 Task: Seek help from help and training page
Action: Mouse moved to (168, 224)
Screenshot: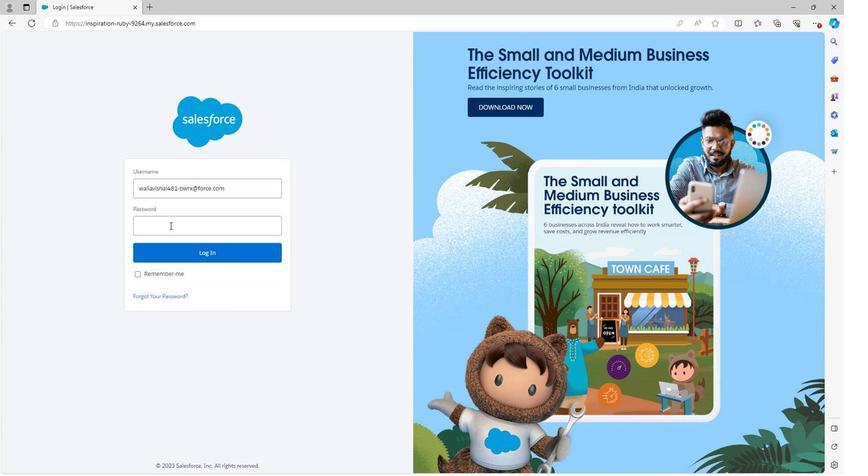 
Action: Mouse pressed left at (168, 224)
Screenshot: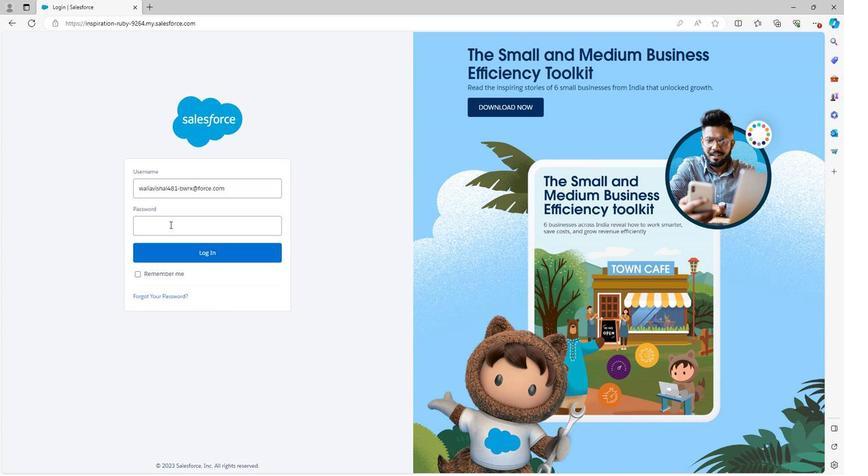 
Action: Key pressed <Key.shift><Key.shift><Key.shift><Key.shift>Vishalsingh<Key.shift>@123
Screenshot: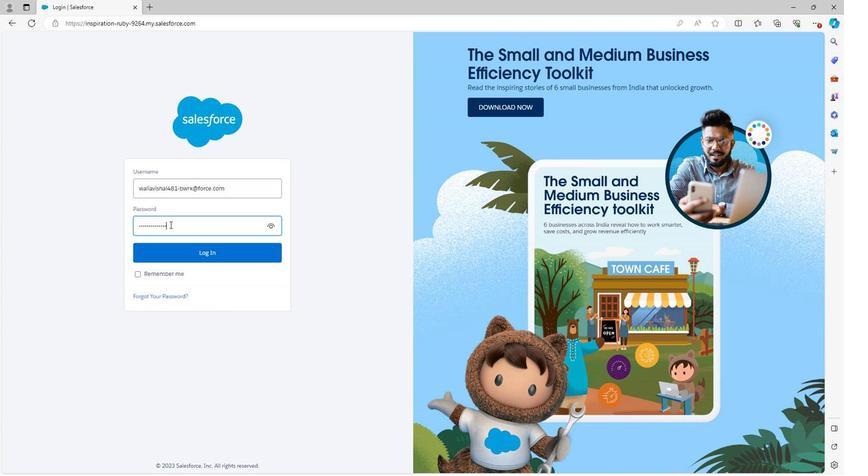 
Action: Mouse moved to (191, 253)
Screenshot: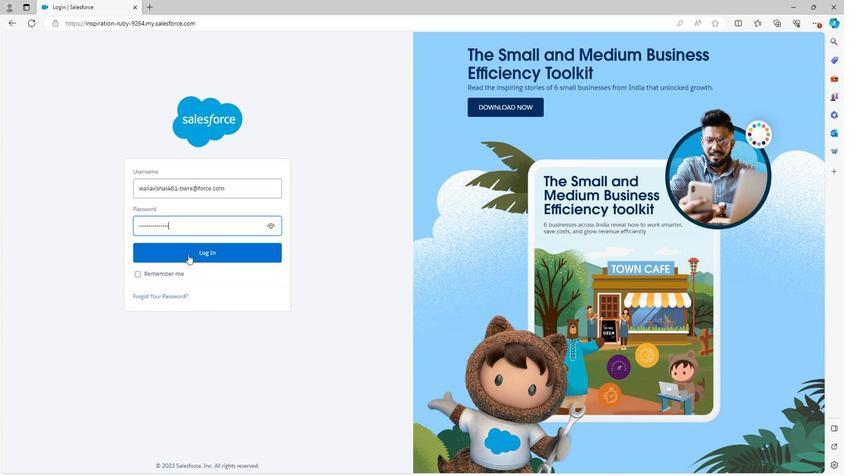 
Action: Mouse pressed left at (191, 253)
Screenshot: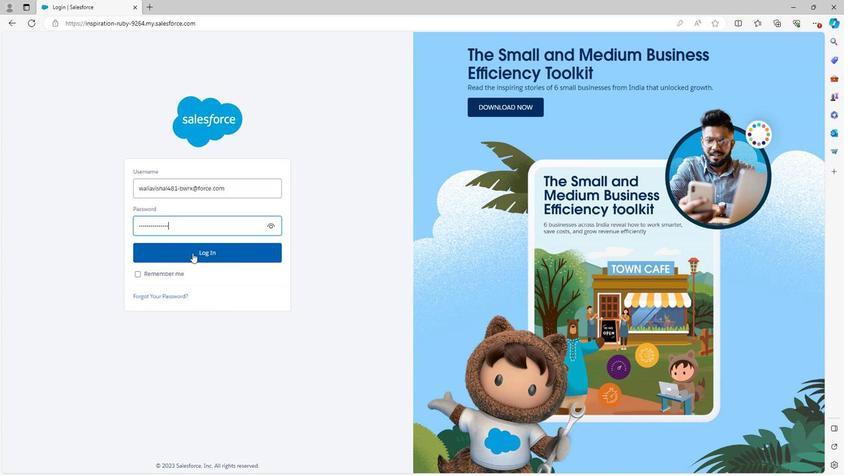 
Action: Mouse moved to (528, 234)
Screenshot: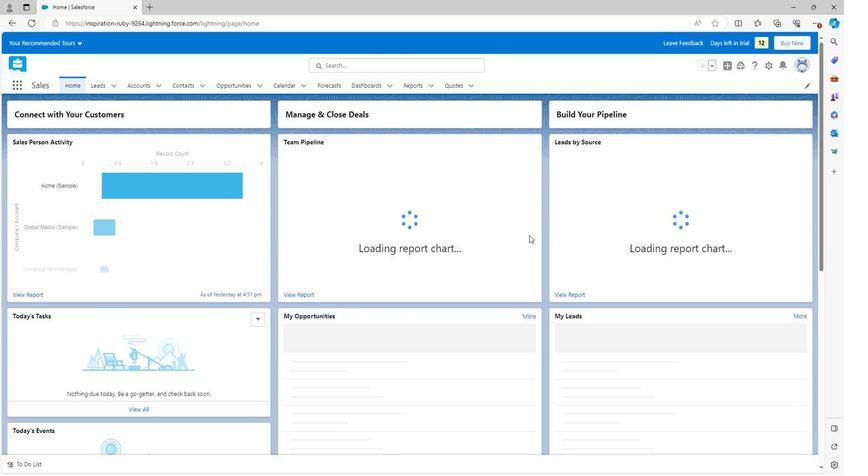 
Action: Mouse scrolled (528, 234) with delta (0, 0)
Screenshot: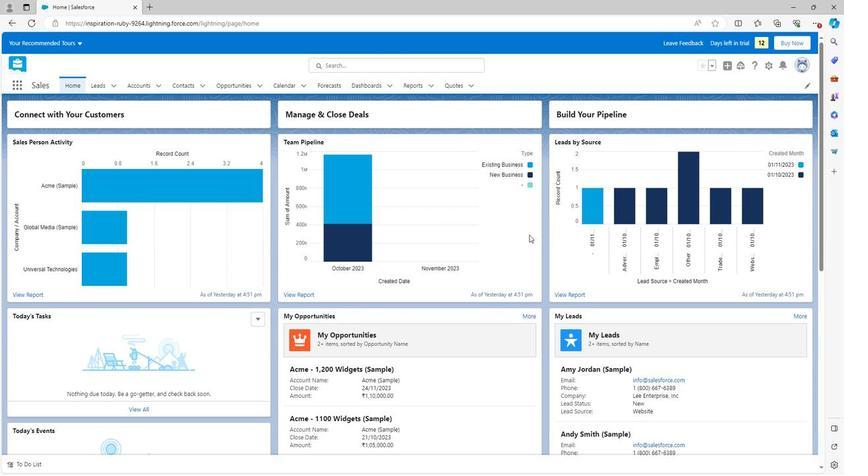 
Action: Mouse scrolled (528, 234) with delta (0, 0)
Screenshot: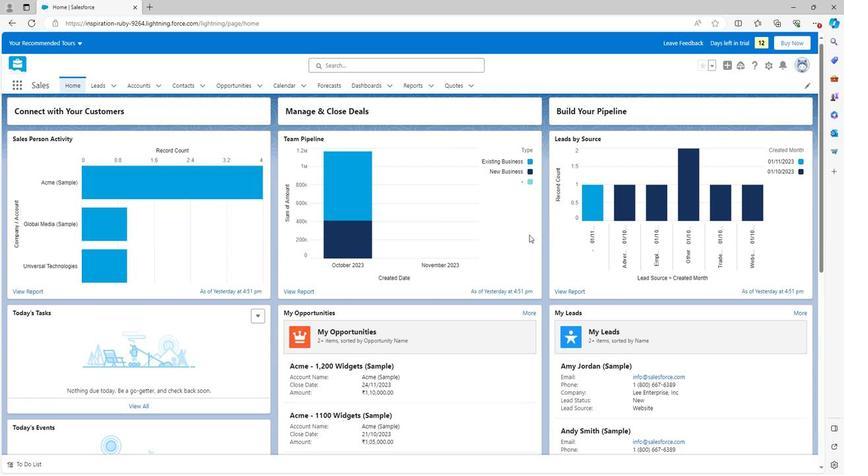 
Action: Mouse scrolled (528, 234) with delta (0, 0)
Screenshot: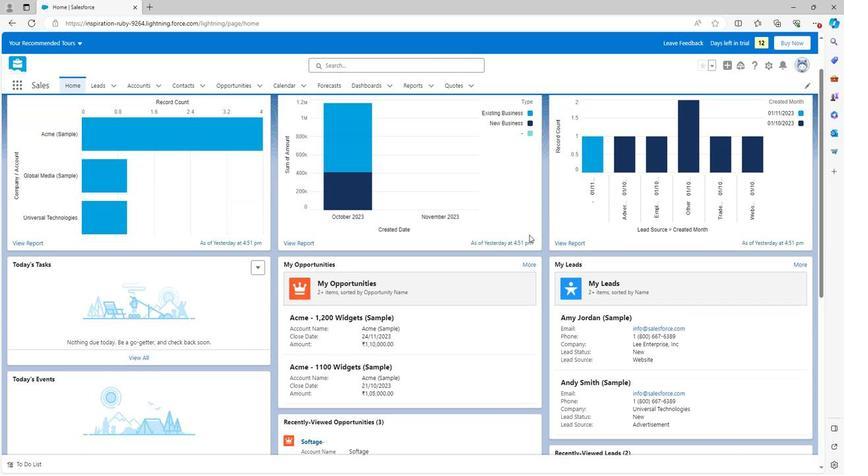 
Action: Mouse scrolled (528, 234) with delta (0, 0)
Screenshot: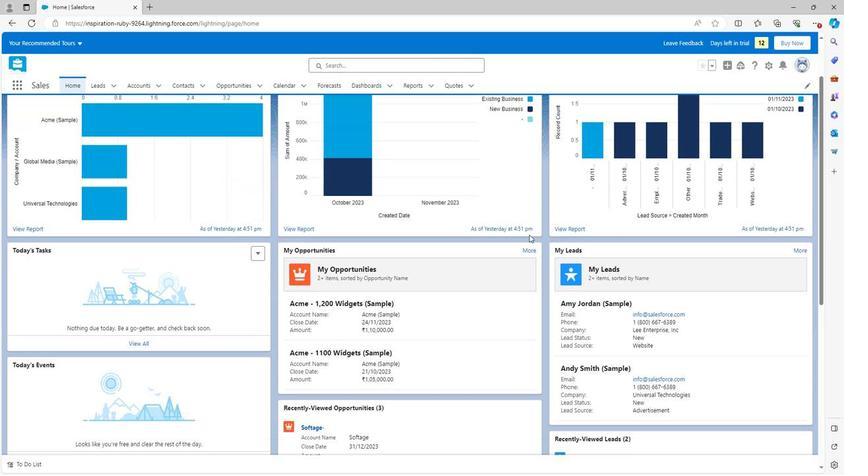 
Action: Mouse scrolled (528, 234) with delta (0, 0)
Screenshot: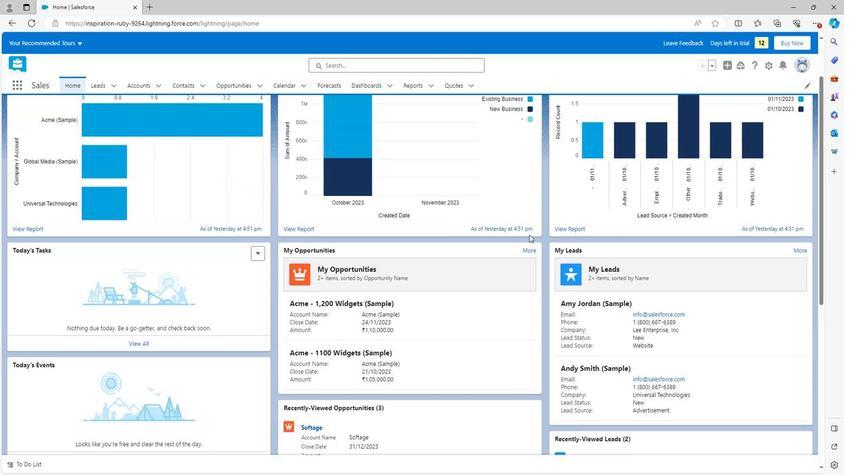
Action: Mouse scrolled (528, 234) with delta (0, 0)
Screenshot: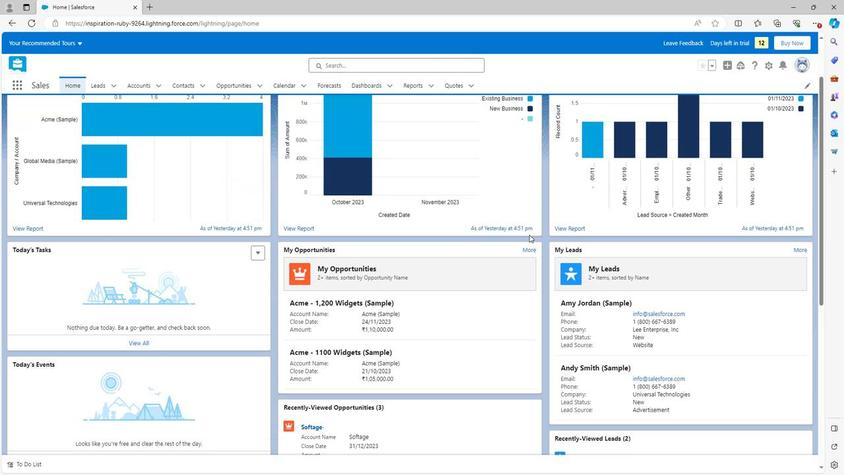 
Action: Mouse scrolled (528, 234) with delta (0, 0)
Screenshot: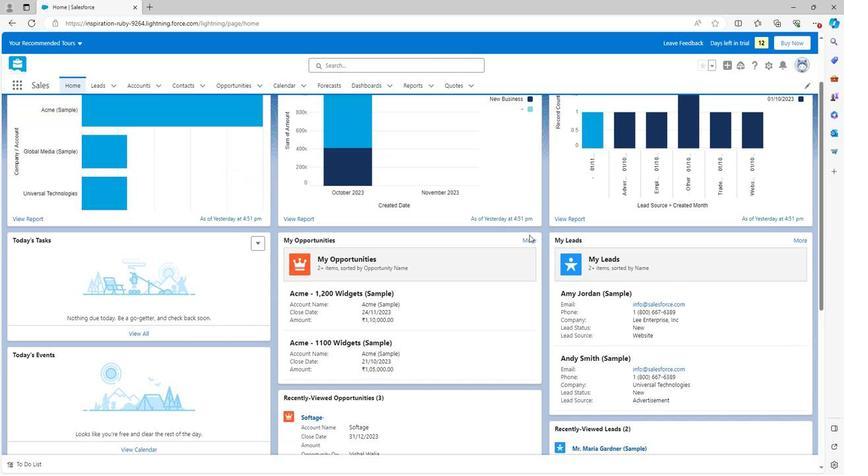 
Action: Mouse moved to (528, 233)
Screenshot: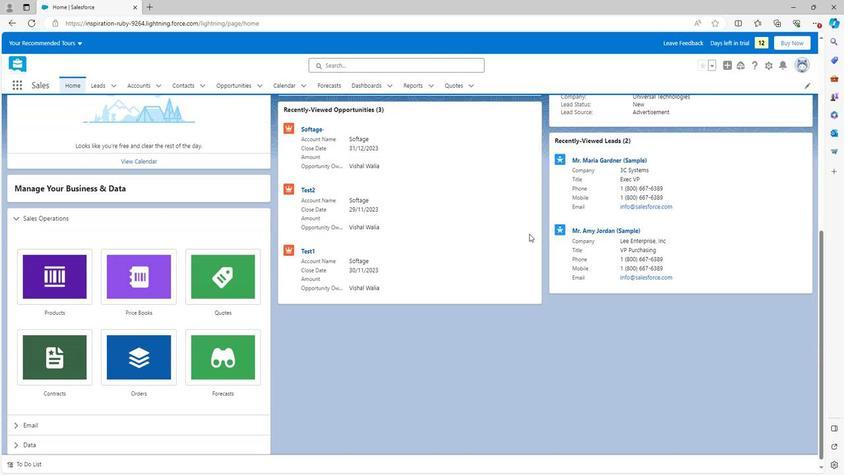 
Action: Mouse scrolled (528, 233) with delta (0, 0)
Screenshot: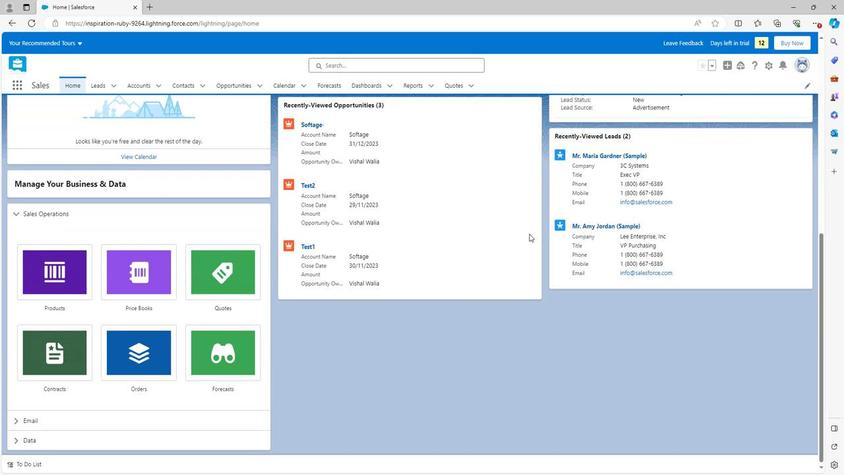 
Action: Mouse scrolled (528, 233) with delta (0, 0)
Screenshot: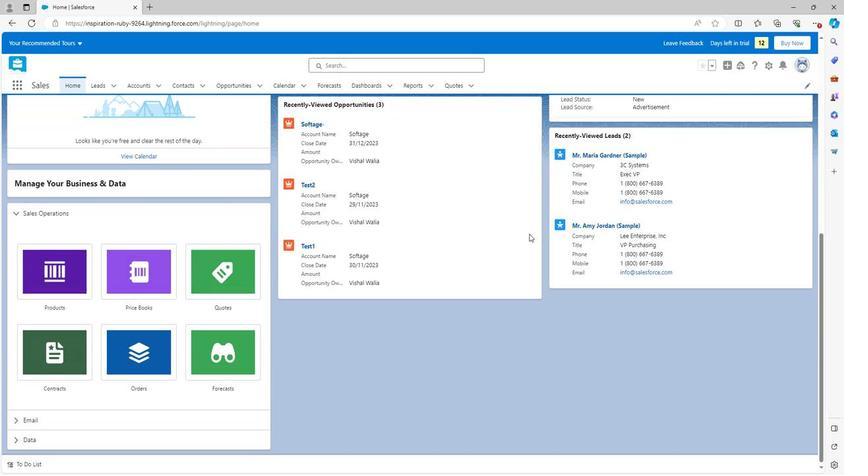 
Action: Mouse scrolled (528, 233) with delta (0, 0)
Screenshot: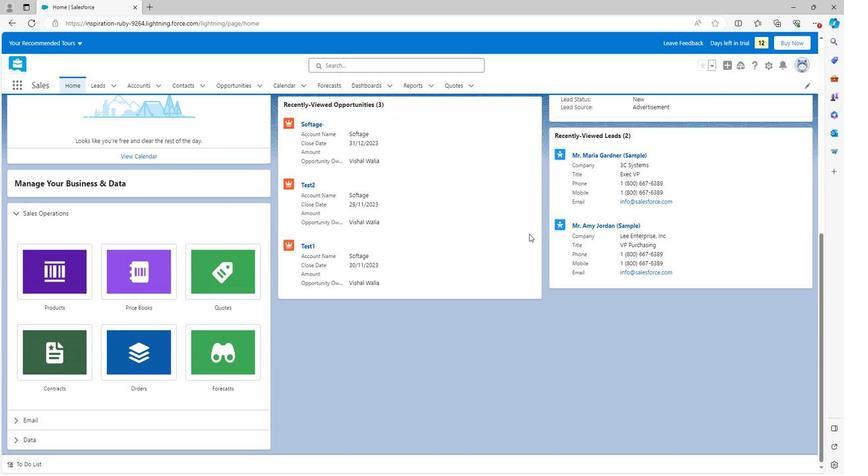 
Action: Mouse scrolled (528, 233) with delta (0, 0)
Screenshot: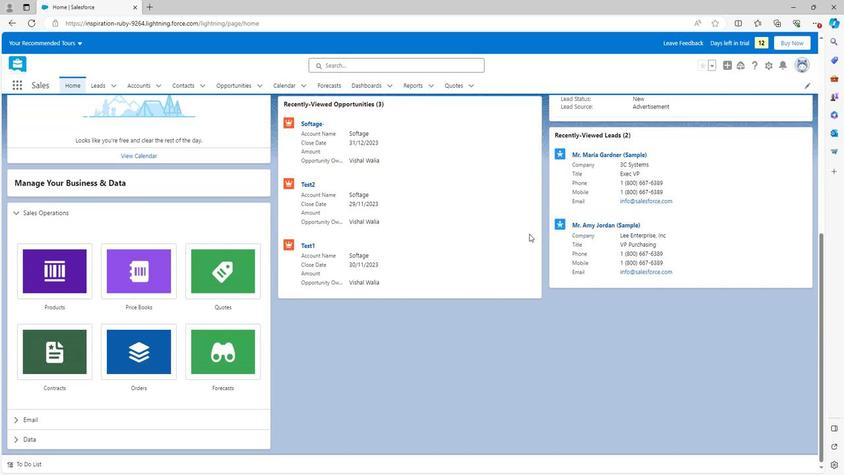 
Action: Mouse moved to (527, 233)
Screenshot: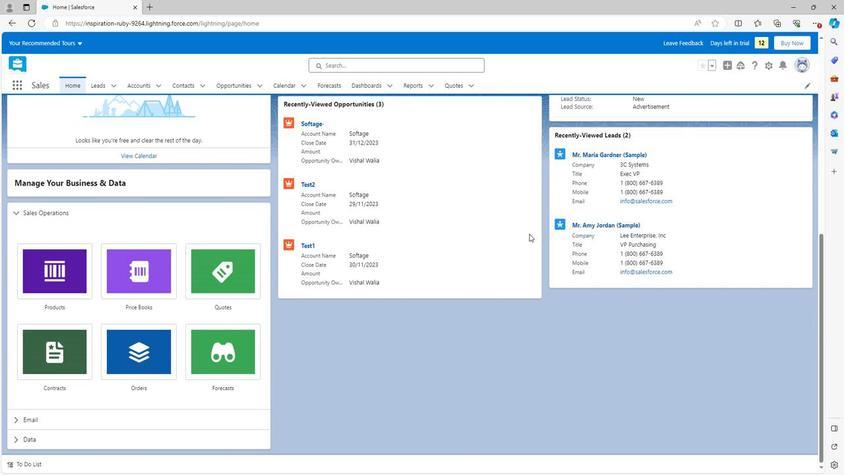 
Action: Mouse scrolled (527, 233) with delta (0, 0)
Screenshot: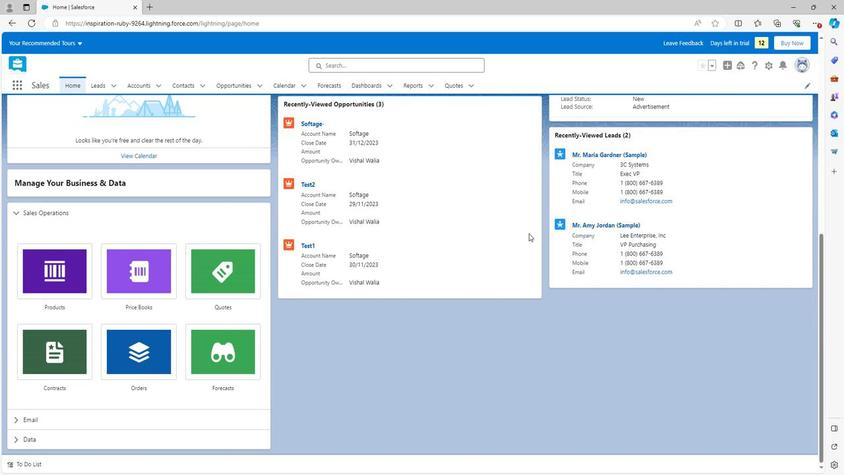 
Action: Mouse scrolled (527, 233) with delta (0, 0)
Screenshot: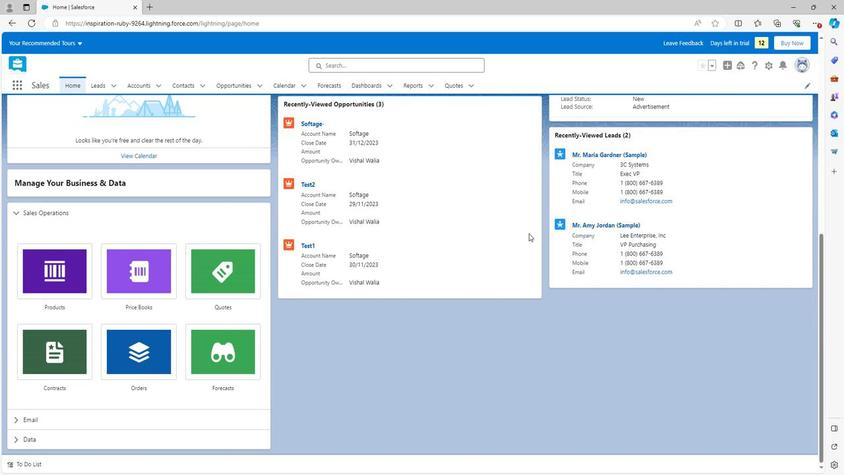 
Action: Mouse scrolled (527, 233) with delta (0, 0)
Screenshot: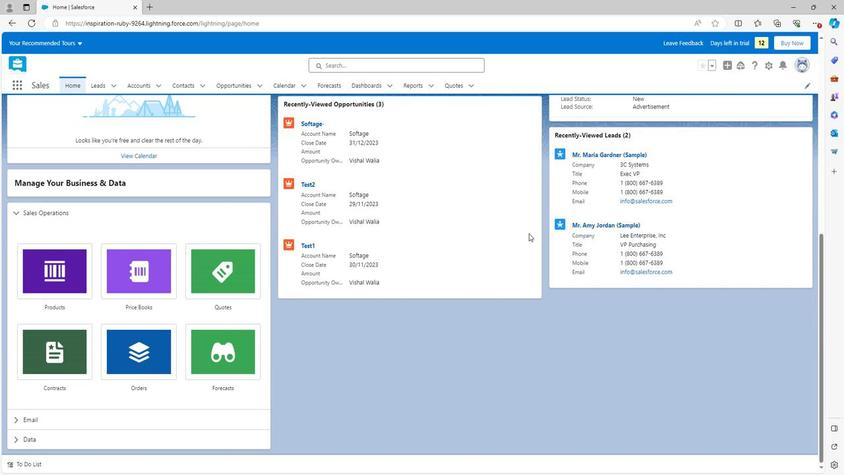 
Action: Mouse scrolled (527, 233) with delta (0, 0)
Screenshot: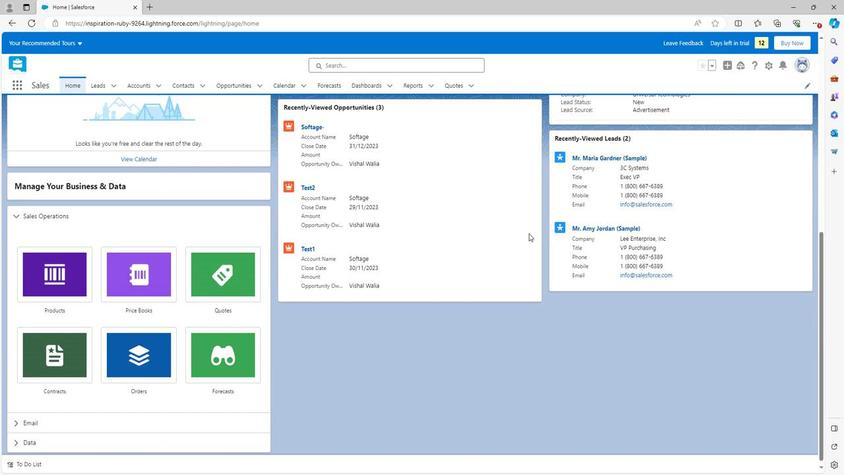 
Action: Mouse scrolled (527, 233) with delta (0, 0)
Screenshot: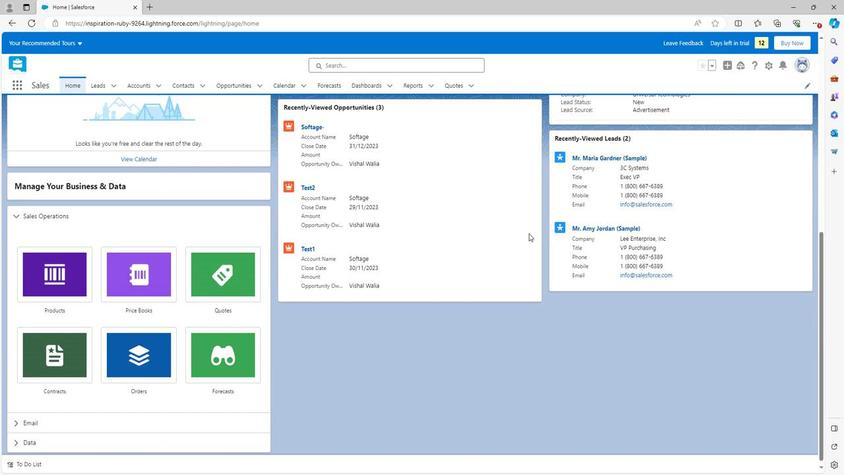 
Action: Mouse scrolled (527, 233) with delta (0, 0)
Screenshot: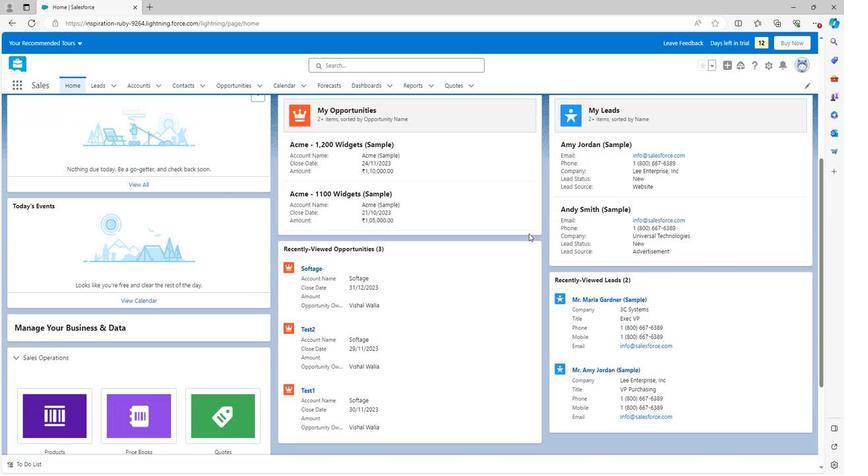 
Action: Mouse scrolled (527, 233) with delta (0, 0)
Screenshot: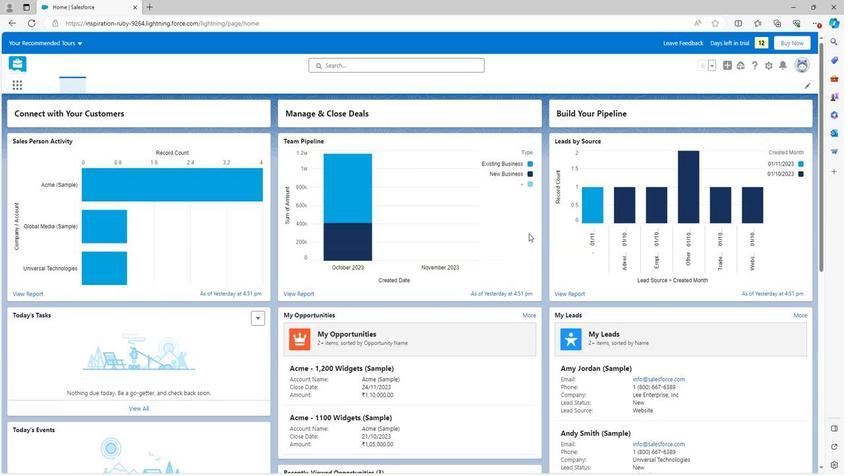 
Action: Mouse scrolled (527, 233) with delta (0, 0)
Screenshot: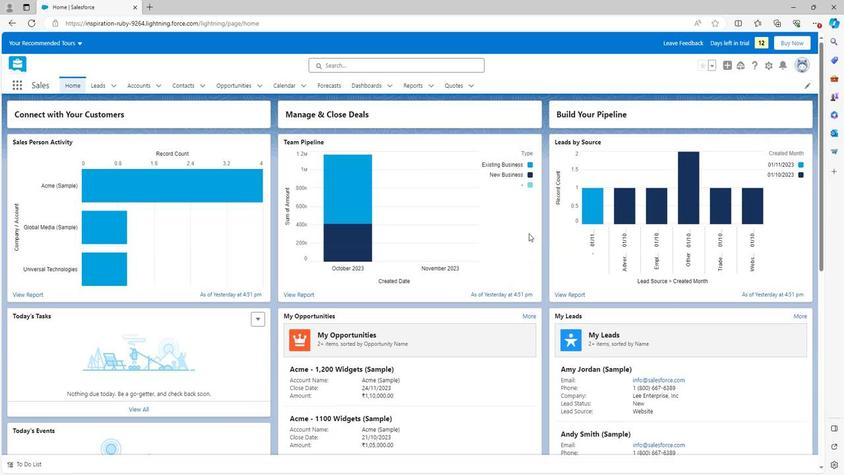 
Action: Mouse scrolled (527, 233) with delta (0, 0)
Screenshot: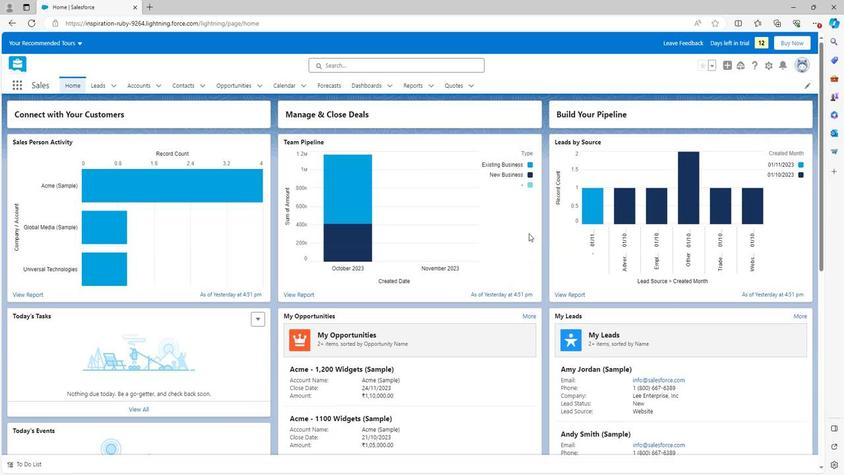 
Action: Mouse scrolled (527, 233) with delta (0, 0)
Screenshot: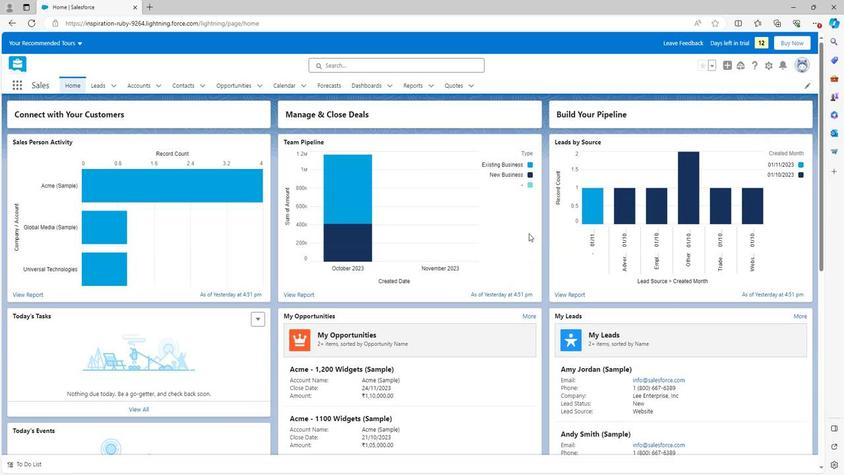 
Action: Mouse scrolled (527, 233) with delta (0, 0)
Screenshot: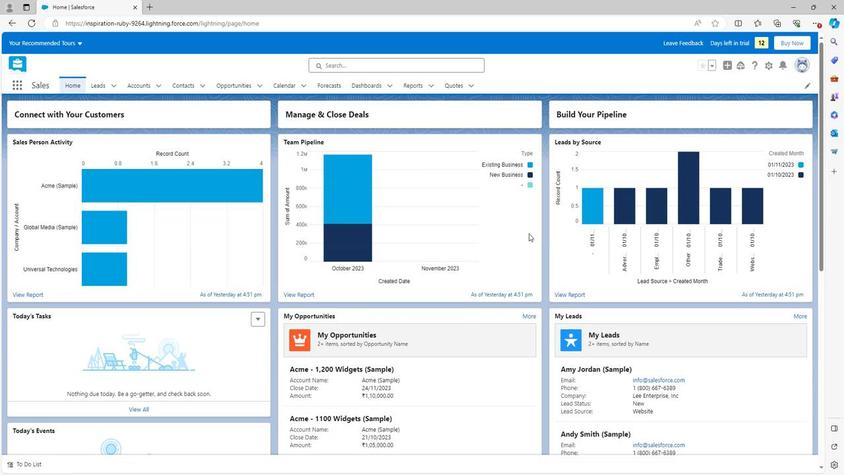 
Action: Mouse moved to (753, 62)
Screenshot: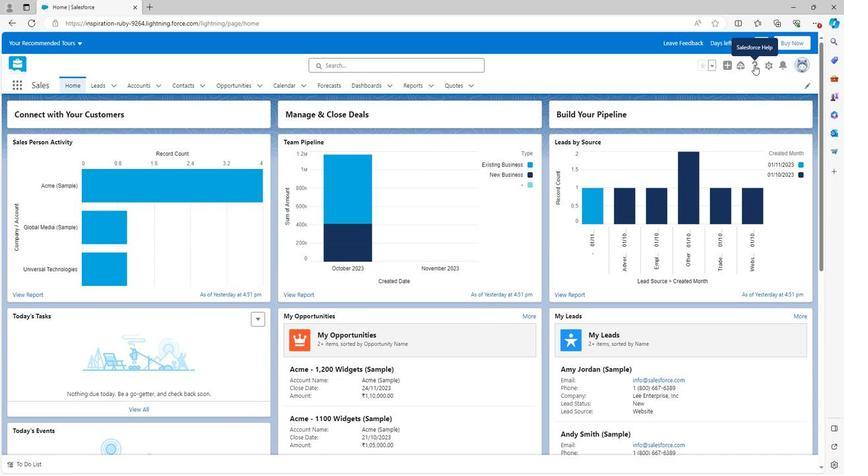 
Action: Mouse pressed left at (753, 62)
Screenshot: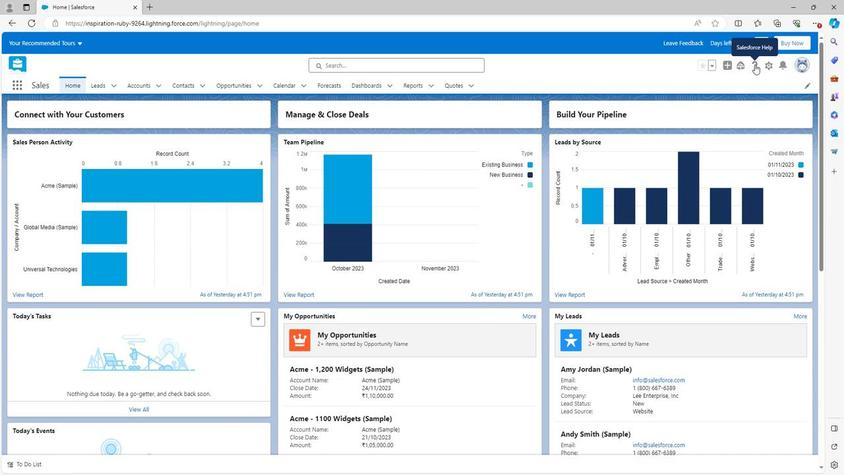 
Action: Mouse moved to (652, 230)
Screenshot: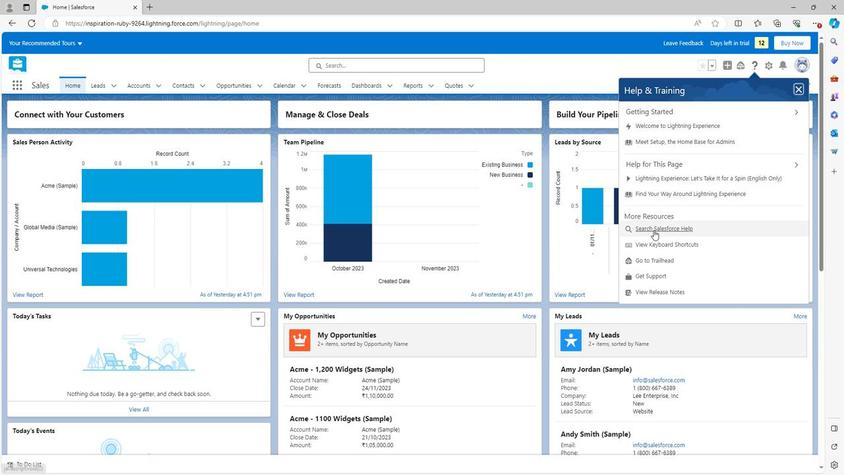 
Action: Mouse pressed left at (652, 230)
Screenshot: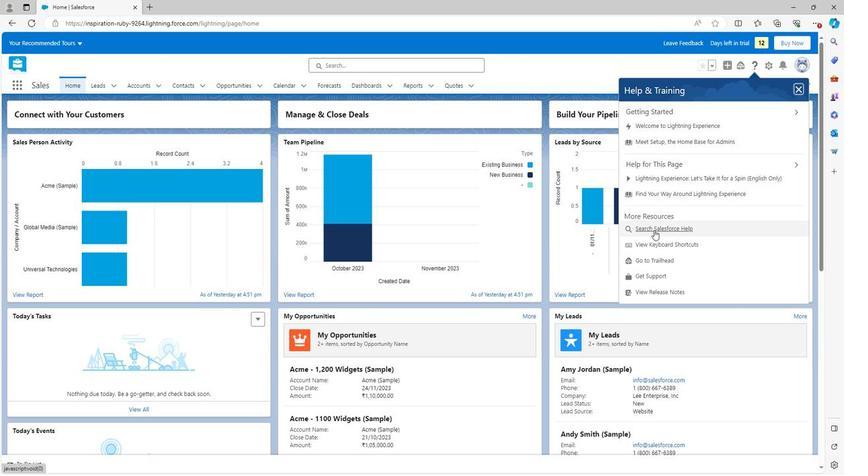 
Action: Mouse moved to (666, 110)
Screenshot: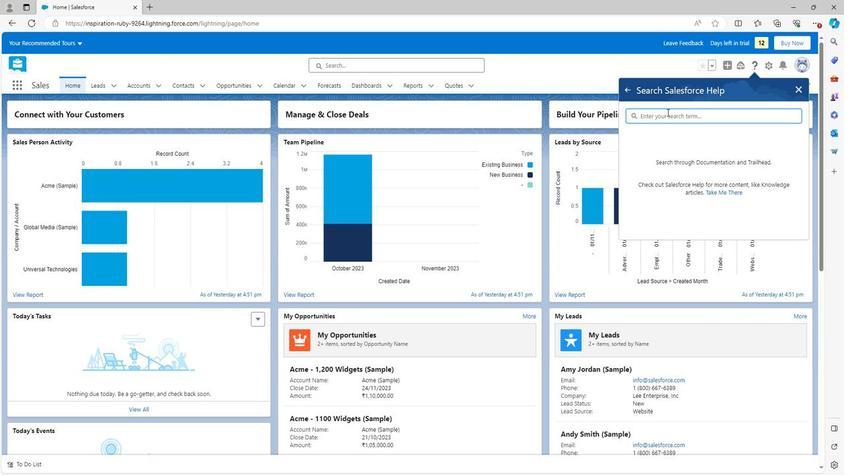 
Action: Mouse pressed left at (666, 110)
Screenshot: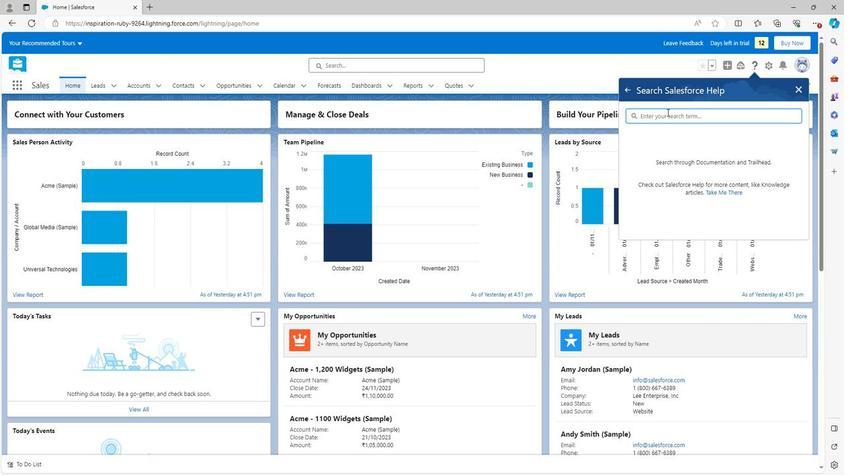 
Action: Mouse moved to (675, 171)
Screenshot: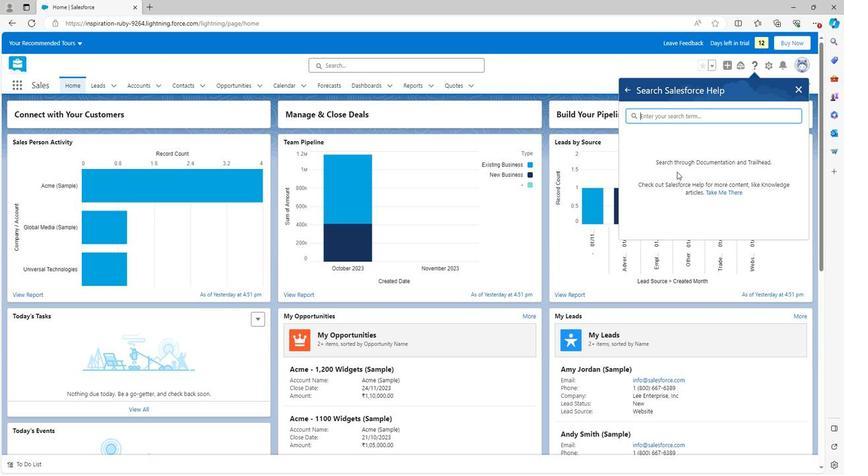 
Action: Mouse scrolled (675, 171) with delta (0, 0)
Screenshot: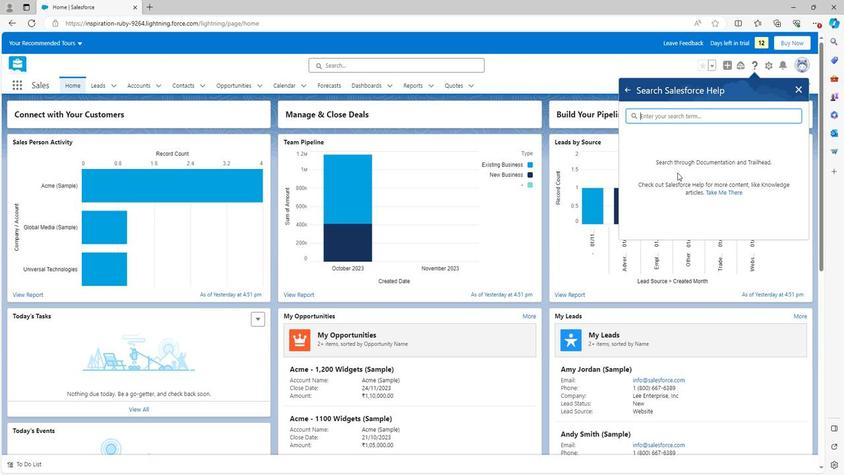 
Action: Mouse scrolled (675, 171) with delta (0, 0)
Screenshot: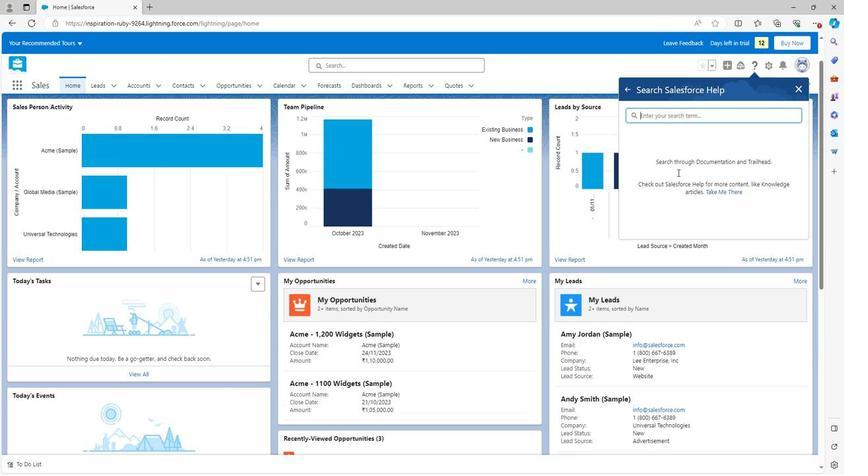 
Action: Mouse moved to (676, 171)
Screenshot: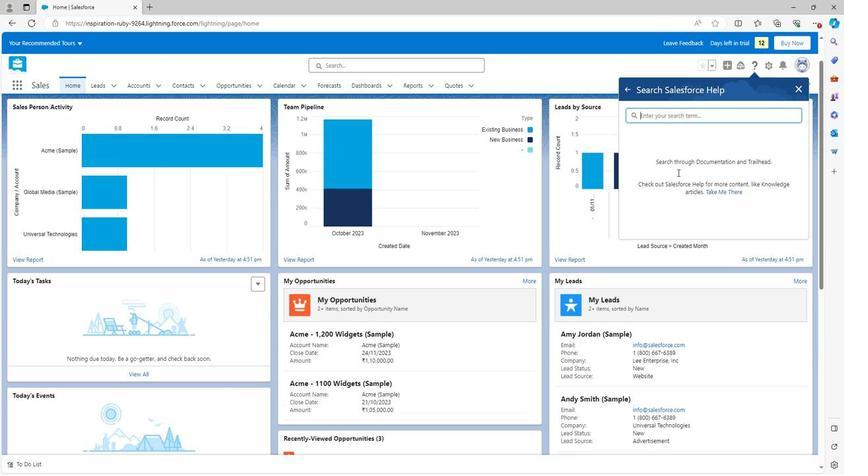 
Action: Mouse scrolled (676, 171) with delta (0, 0)
Screenshot: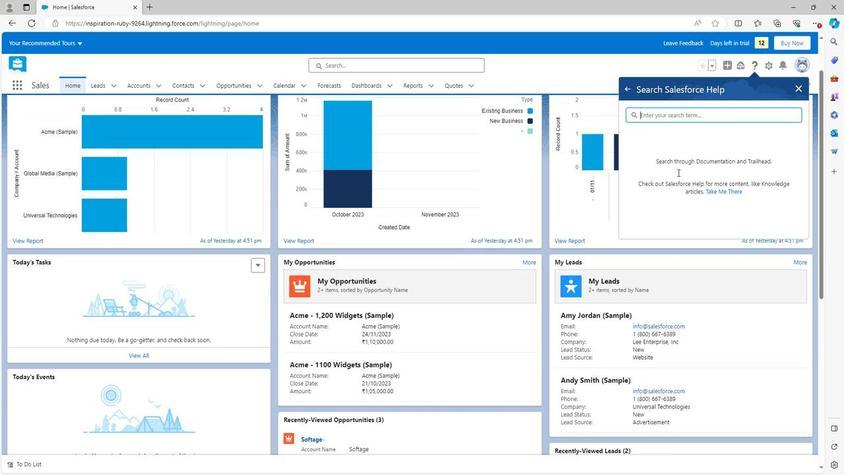 
Action: Mouse scrolled (676, 172) with delta (0, 0)
Screenshot: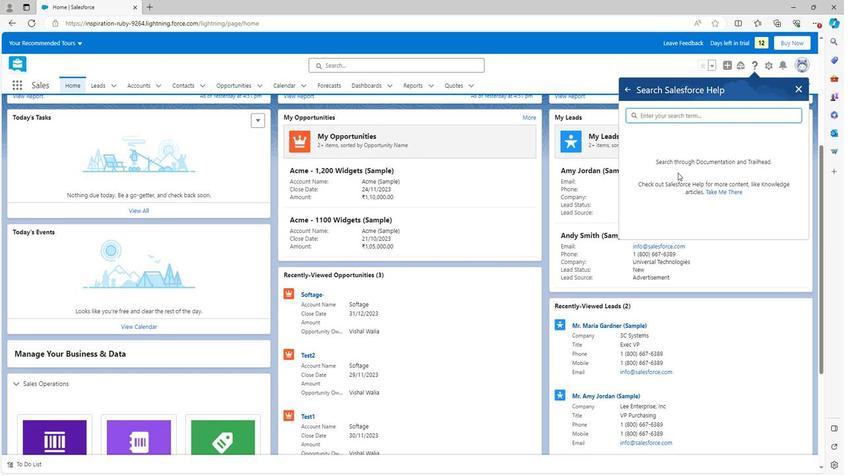 
Action: Mouse scrolled (676, 172) with delta (0, 0)
Screenshot: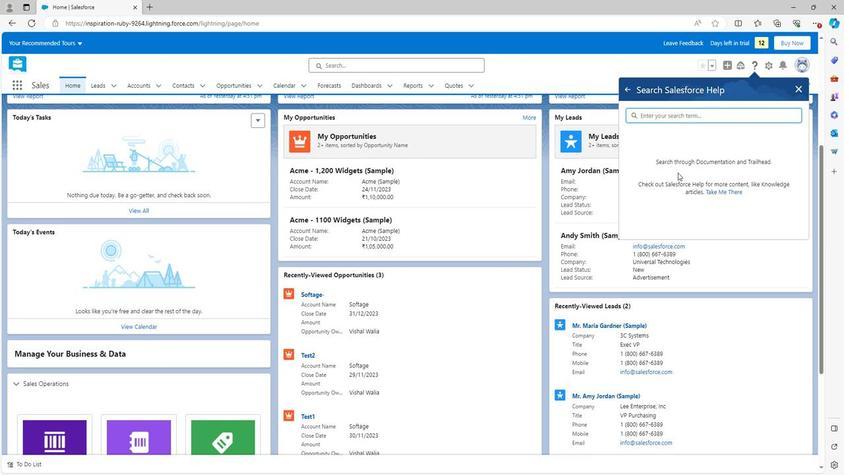 
Action: Mouse moved to (677, 172)
Screenshot: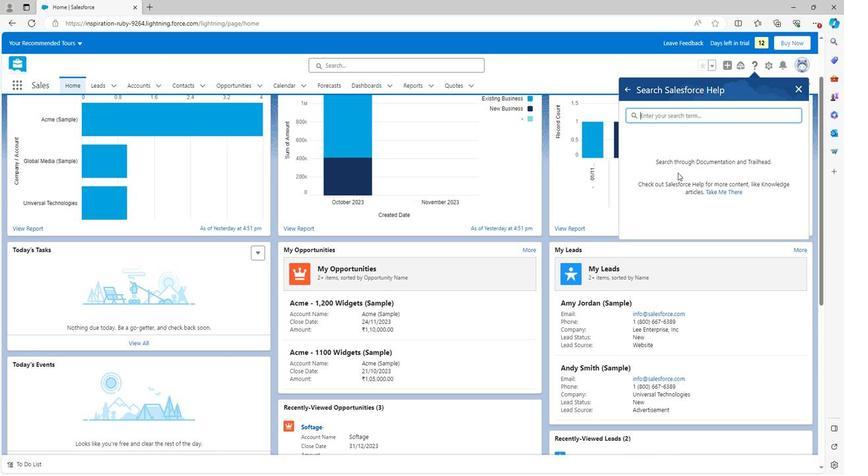 
